 Task: Add Sprouts Dark Chocolate Peanut Clusters to the cart.
Action: Mouse moved to (15, 68)
Screenshot: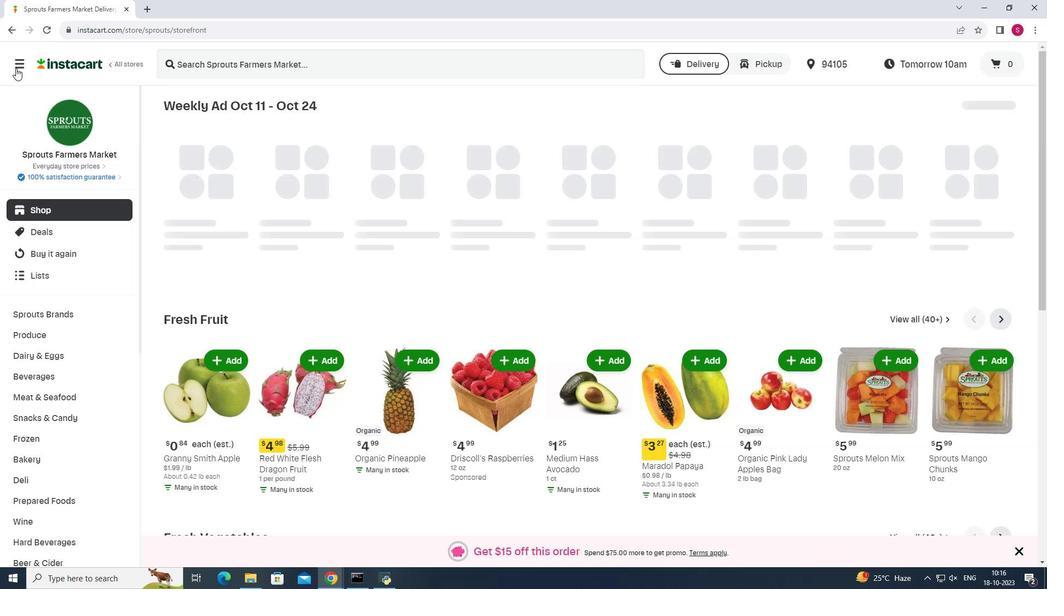 
Action: Mouse pressed left at (15, 68)
Screenshot: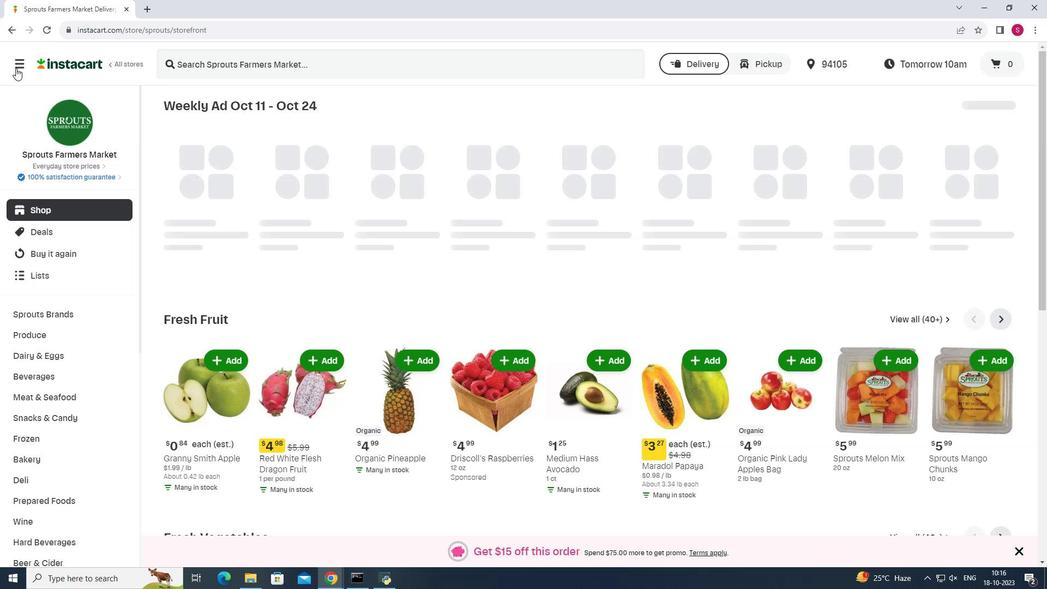 
Action: Mouse moved to (80, 287)
Screenshot: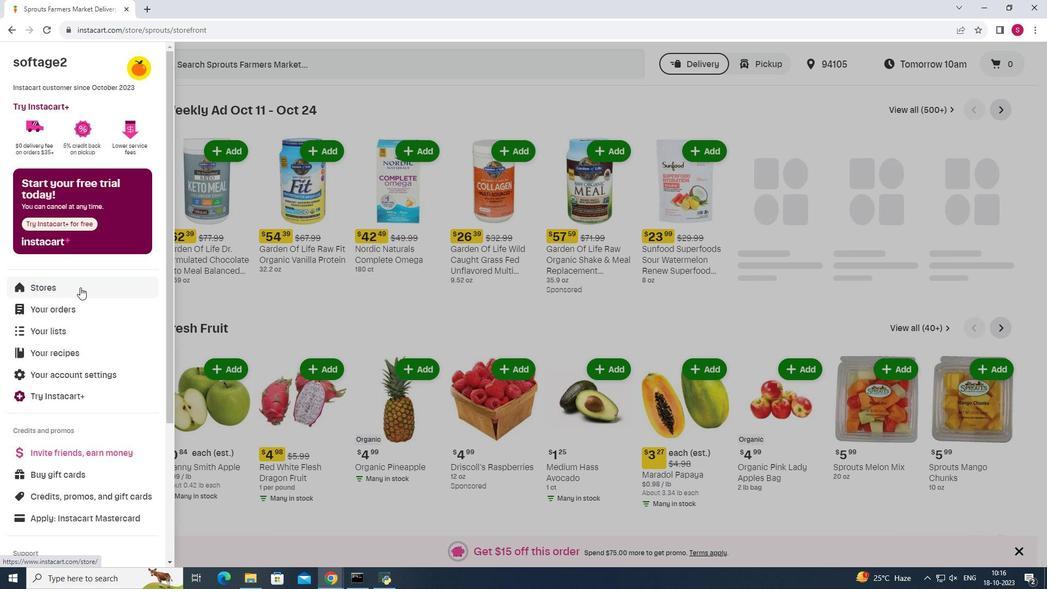 
Action: Mouse pressed left at (80, 287)
Screenshot: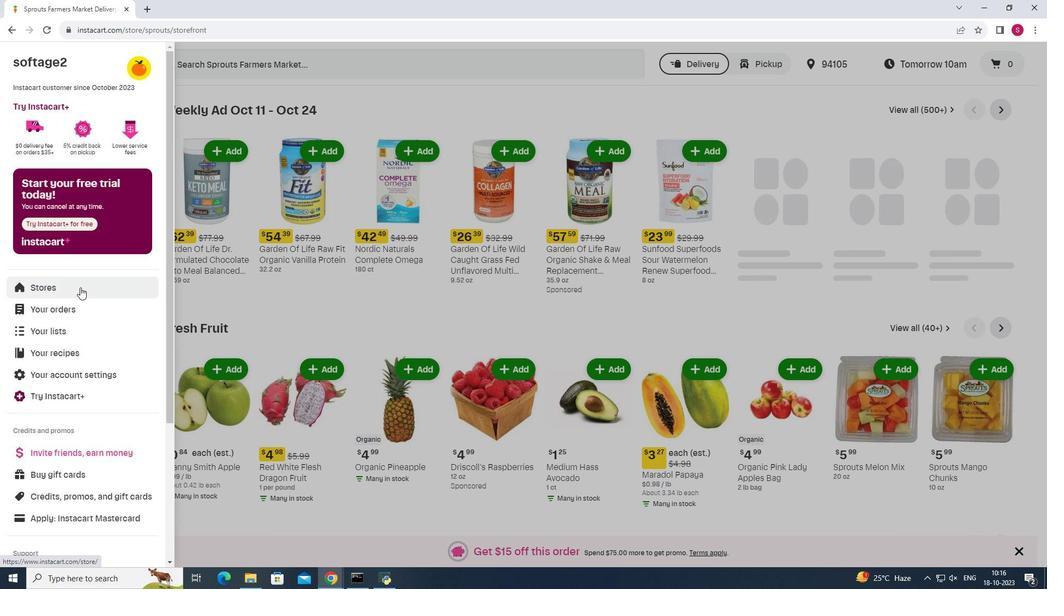 
Action: Mouse moved to (249, 95)
Screenshot: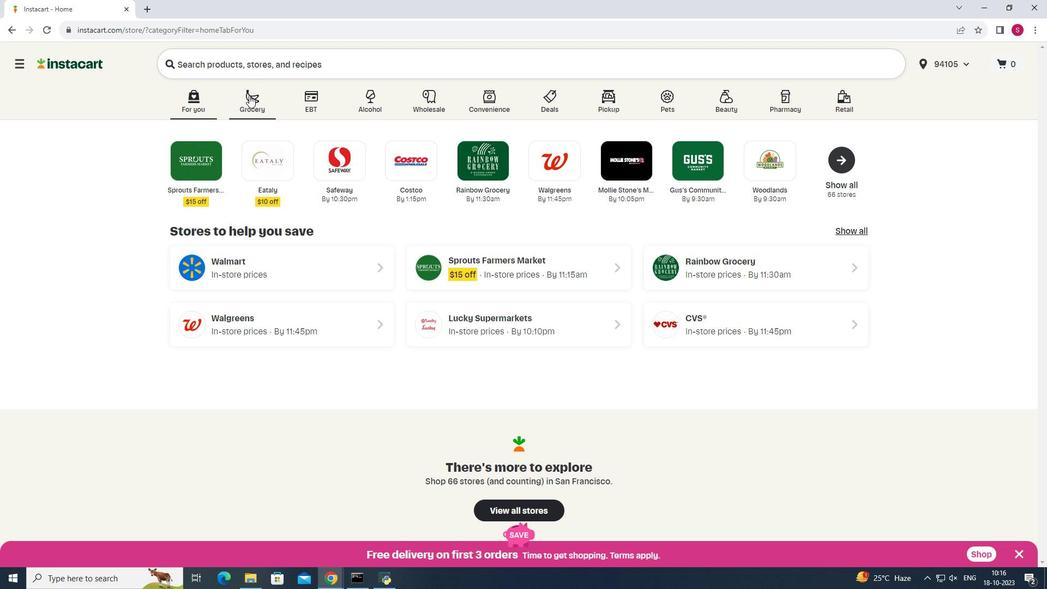 
Action: Mouse pressed left at (249, 95)
Screenshot: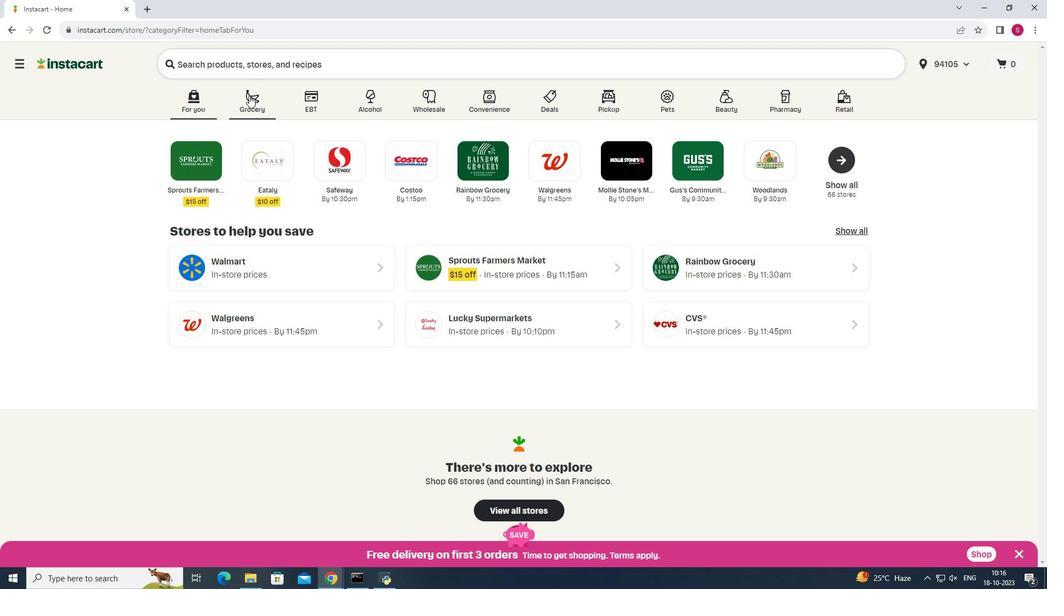 
Action: Mouse moved to (745, 147)
Screenshot: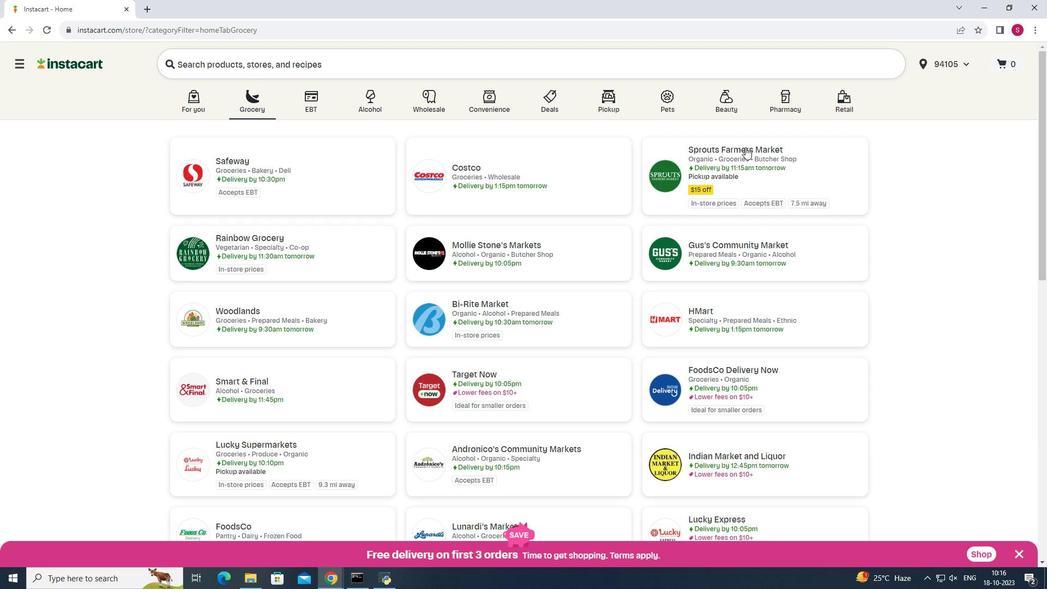 
Action: Mouse pressed left at (745, 147)
Screenshot: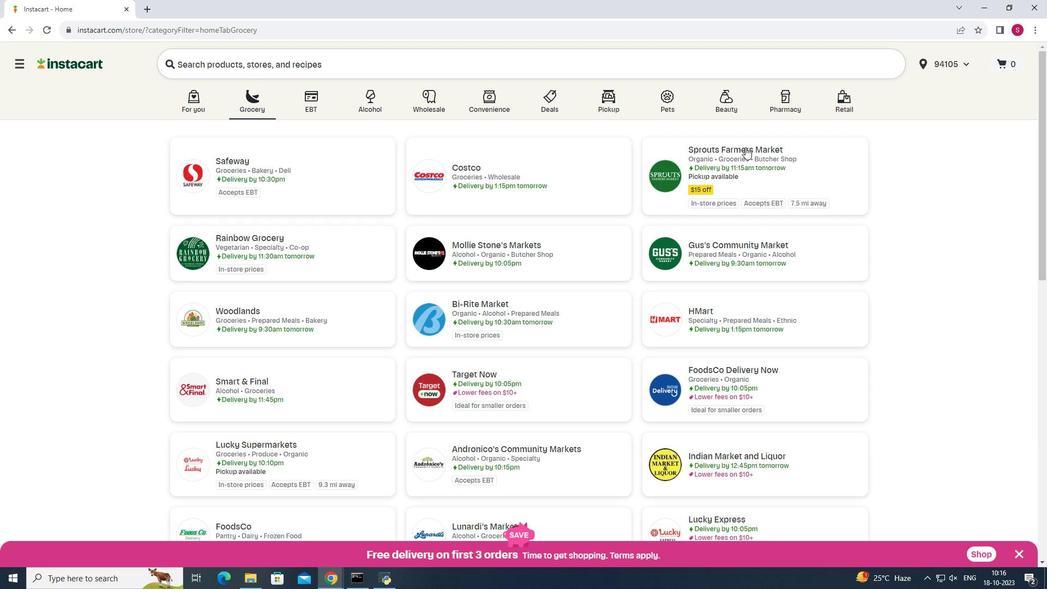 
Action: Mouse moved to (60, 416)
Screenshot: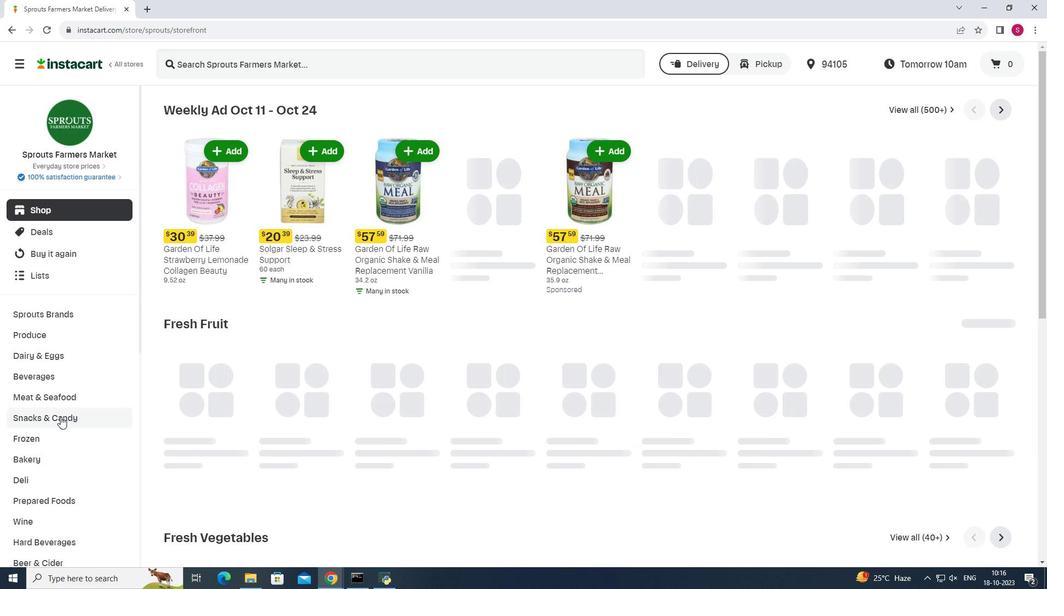 
Action: Mouse pressed left at (60, 416)
Screenshot: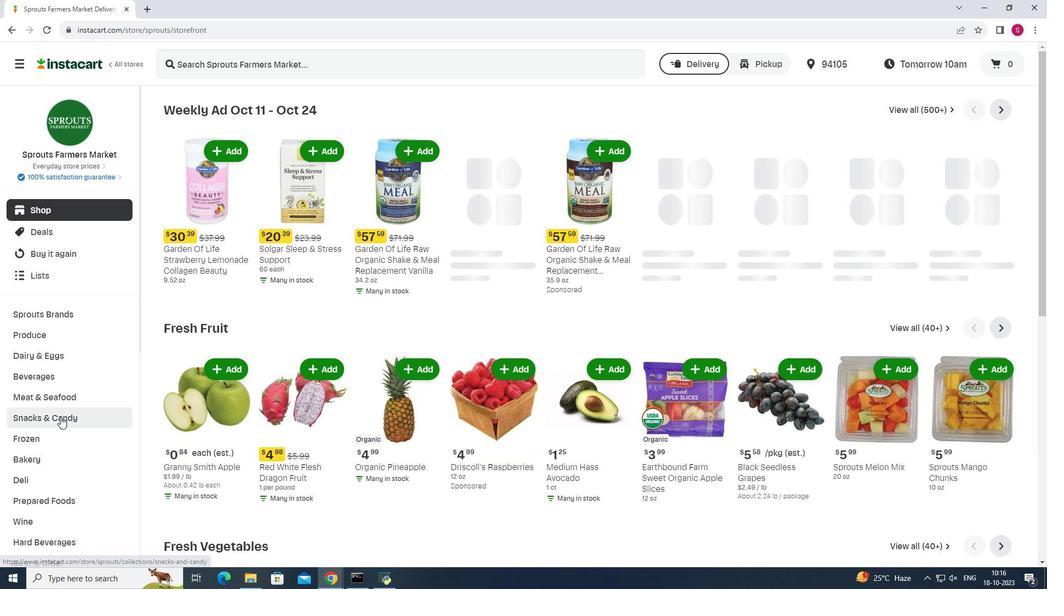 
Action: Mouse moved to (320, 136)
Screenshot: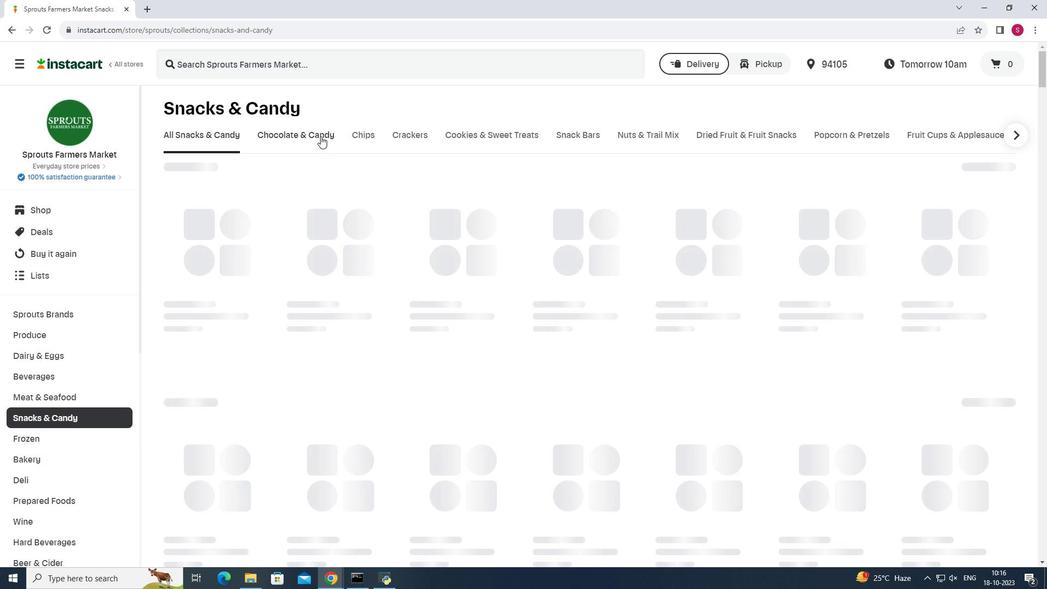 
Action: Mouse pressed left at (320, 136)
Screenshot: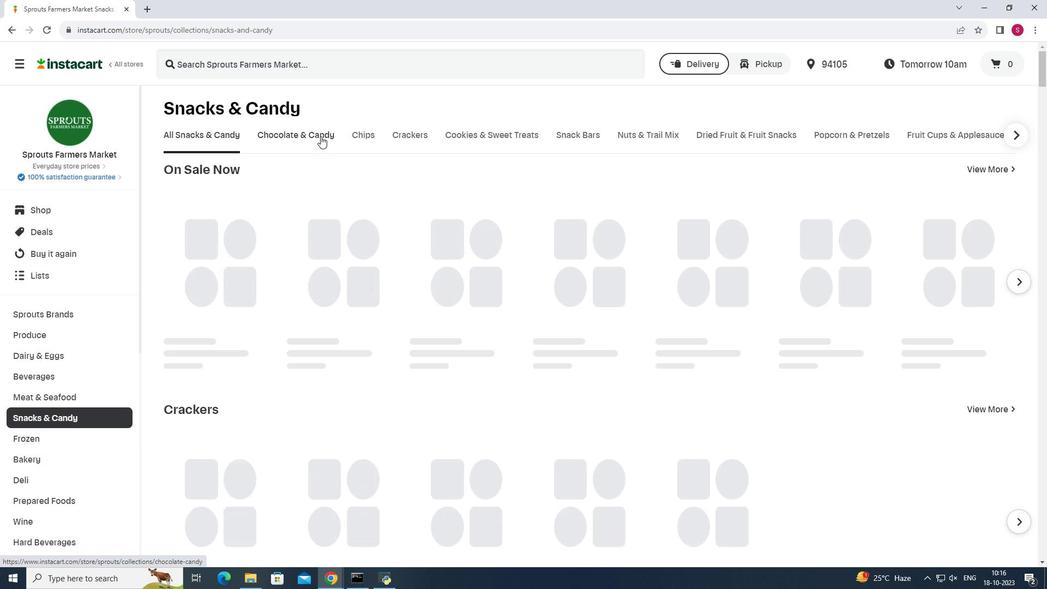 
Action: Mouse moved to (283, 179)
Screenshot: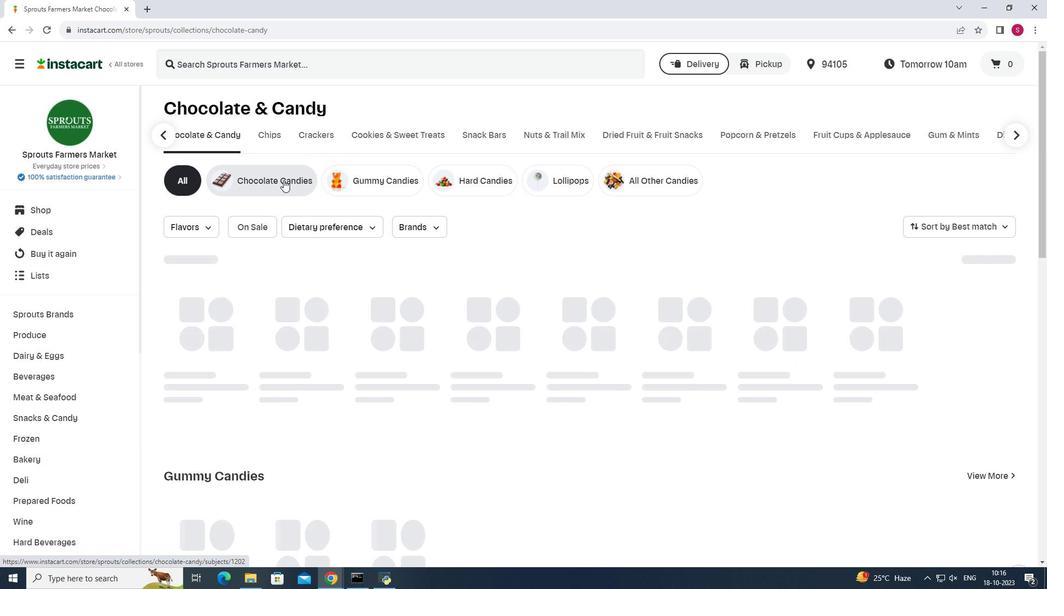 
Action: Mouse pressed left at (283, 179)
Screenshot: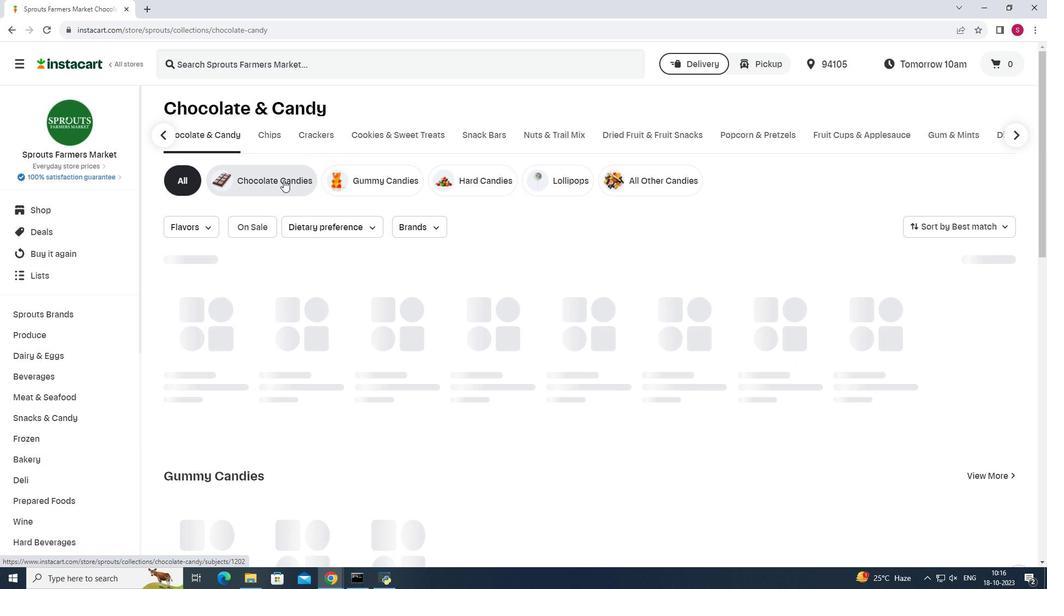 
Action: Mouse moved to (368, 60)
Screenshot: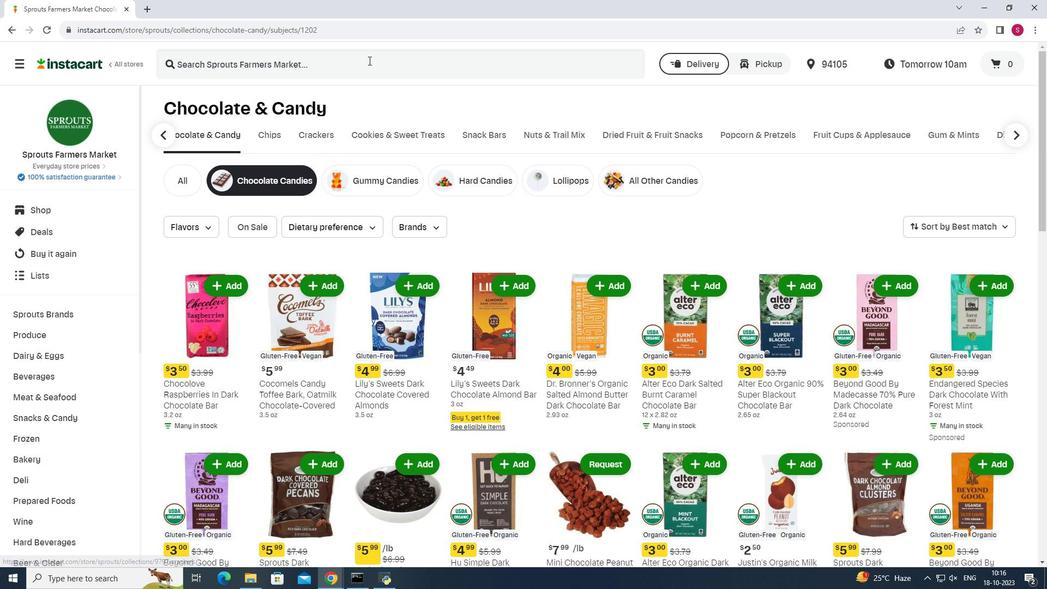 
Action: Mouse pressed left at (368, 60)
Screenshot: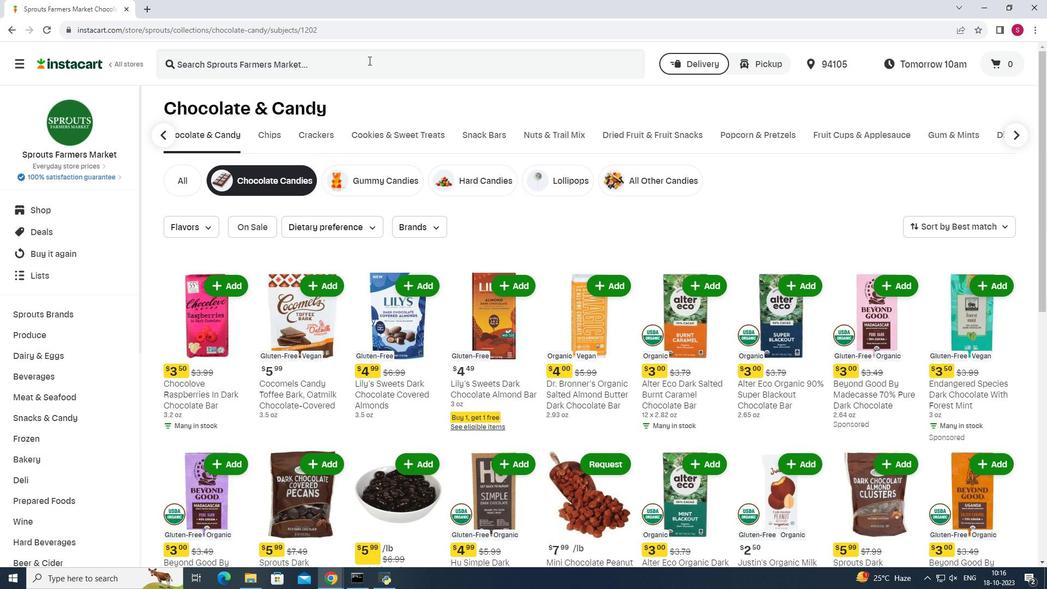 
Action: Mouse moved to (369, 62)
Screenshot: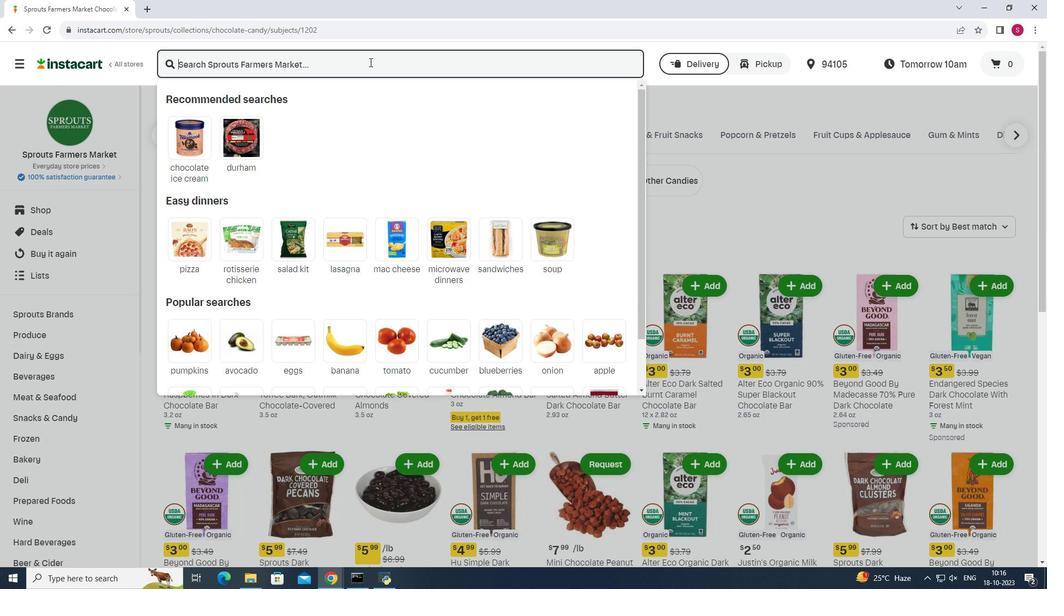 
Action: Key pressed <Key.shift>Sprouts<Key.space><Key.shift>Dark<Key.space><Key.shift>Chocolate<Key.space><Key.shift>Peanut<Key.space><Key.shift>Clusters<Key.enter>
Screenshot: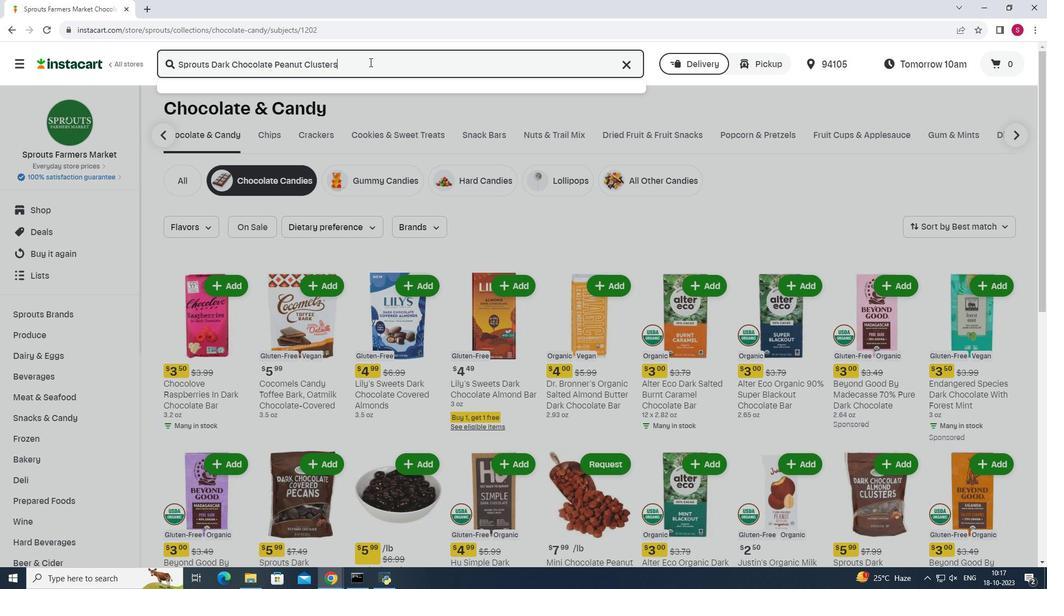 
Action: Mouse moved to (636, 173)
Screenshot: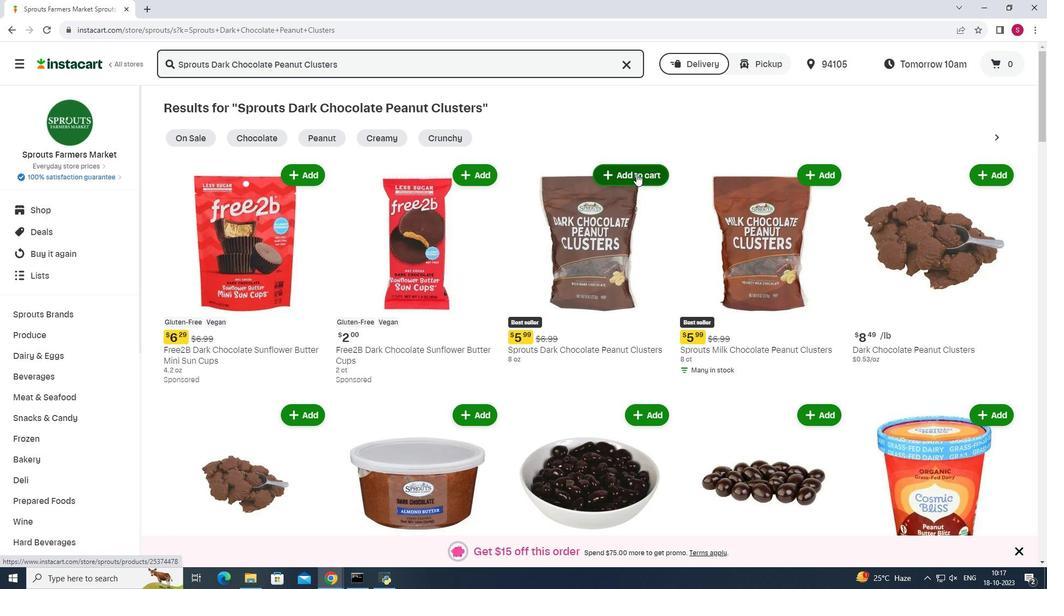 
Action: Mouse pressed left at (636, 173)
Screenshot: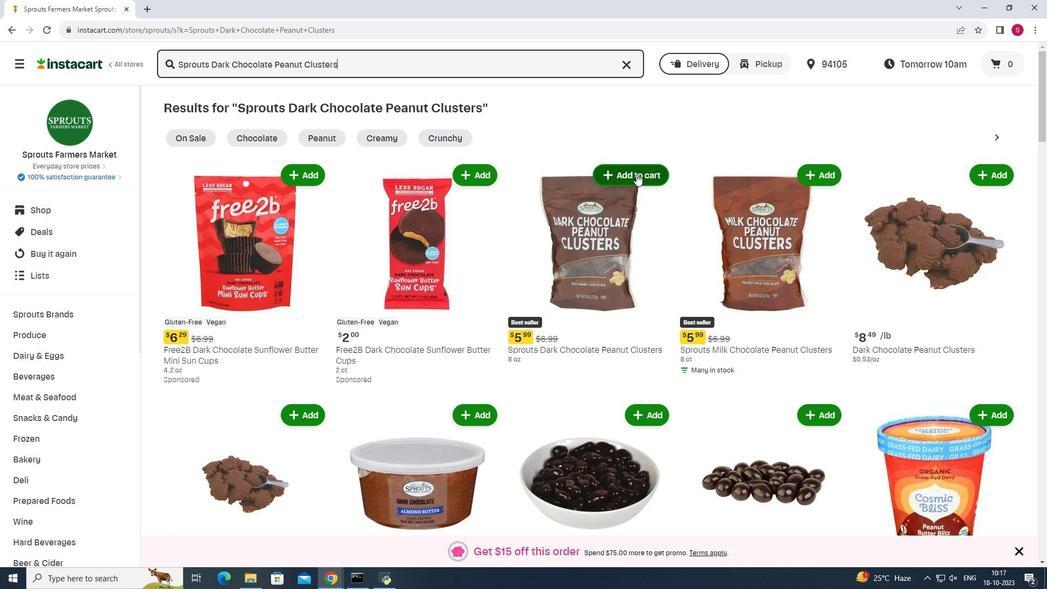 
Action: Mouse moved to (708, 154)
Screenshot: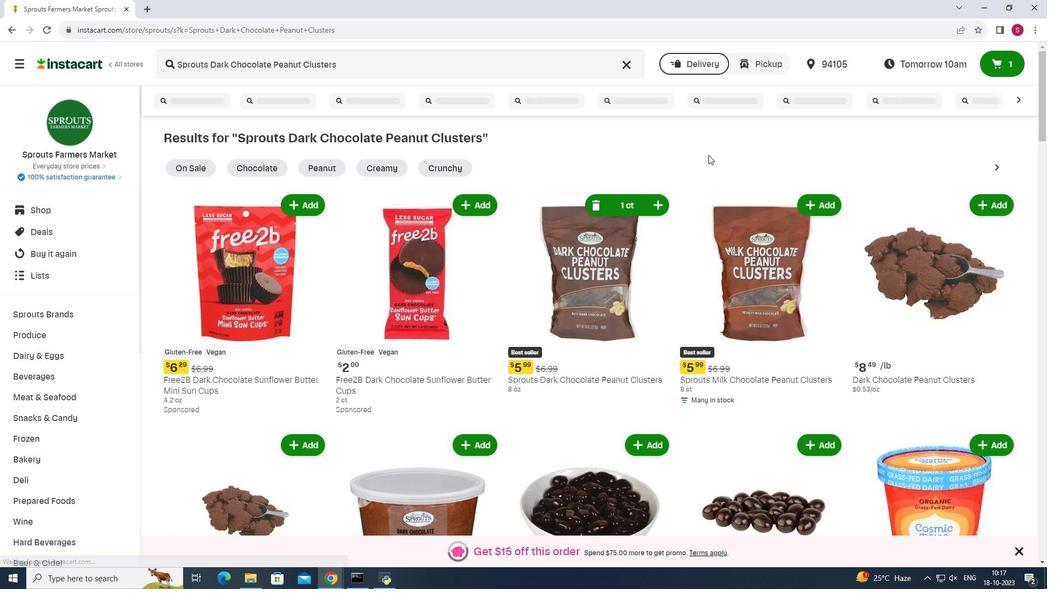 
